 Task: Set the scheduling conditions so that the invitees can't schedule within 1 hour of an event start time.
Action: Mouse moved to (370, 370)
Screenshot: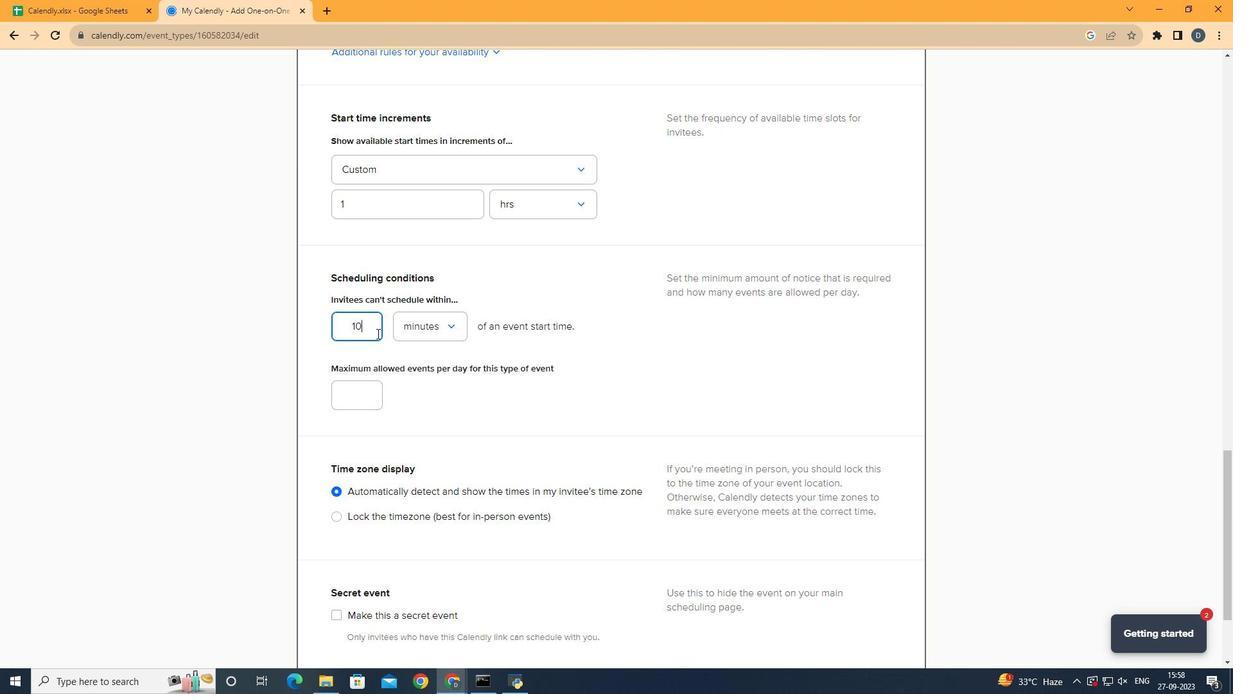 
Action: Mouse pressed left at (370, 370)
Screenshot: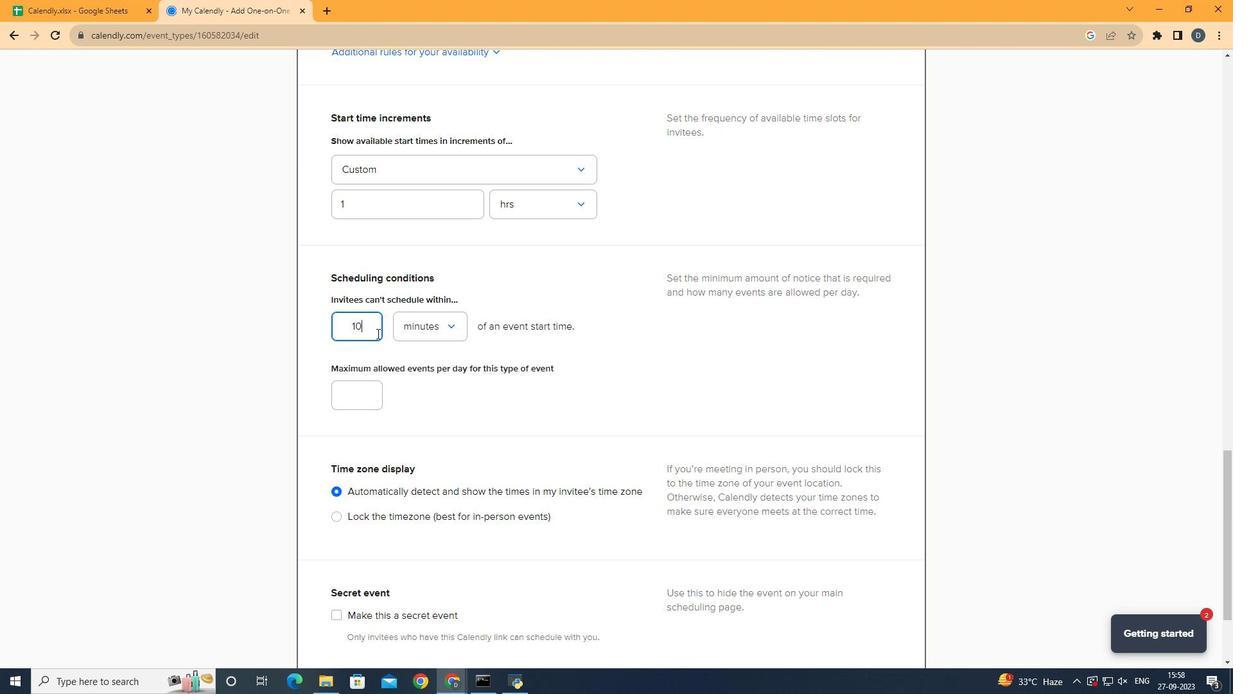 
Action: Key pressed <Key.backspace>
Screenshot: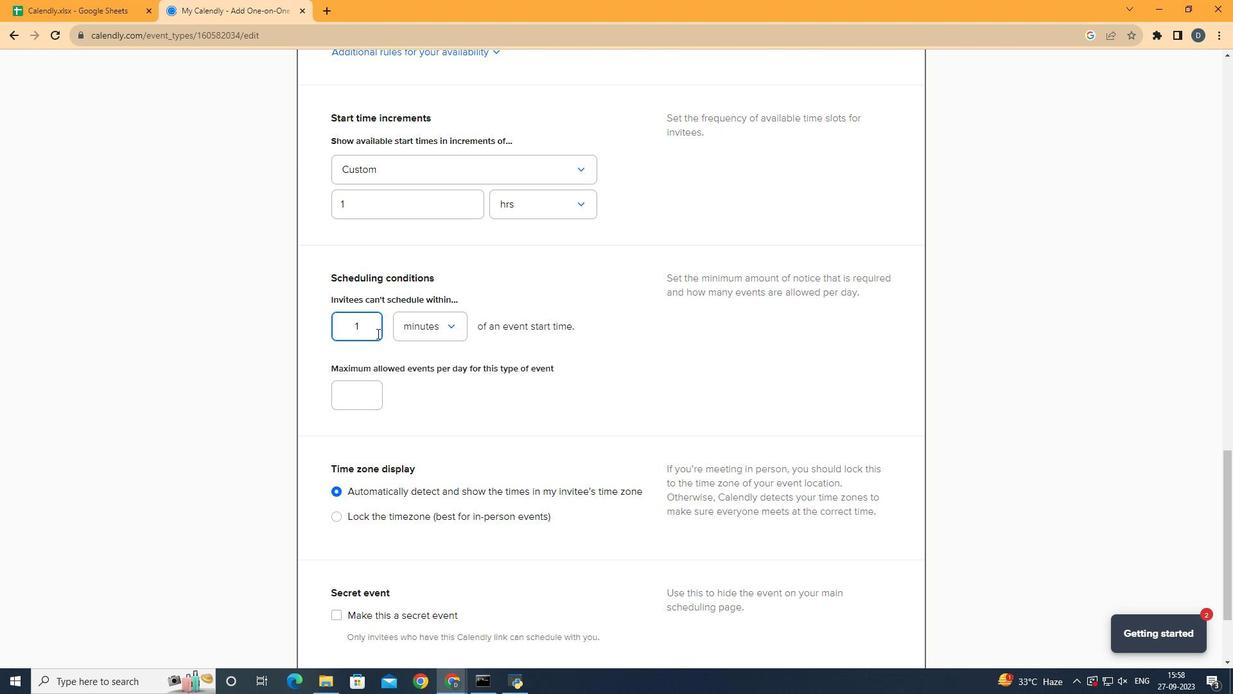 
Action: Mouse moved to (441, 368)
Screenshot: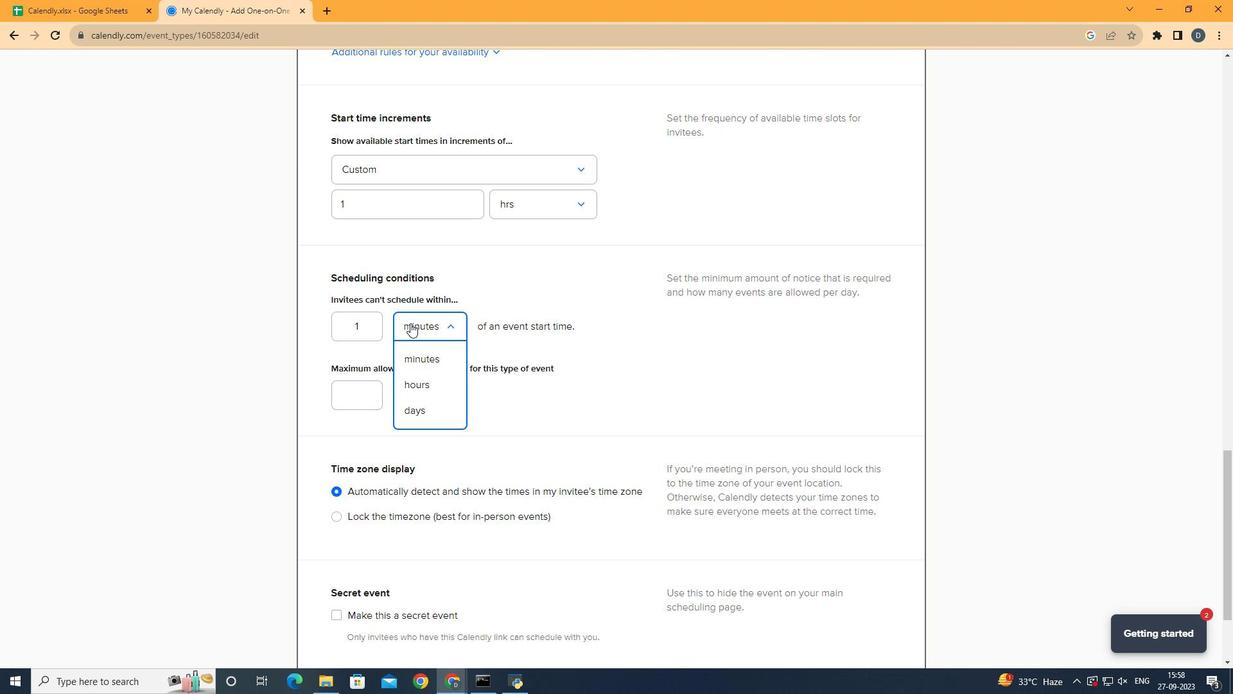
Action: Mouse pressed left at (441, 368)
Screenshot: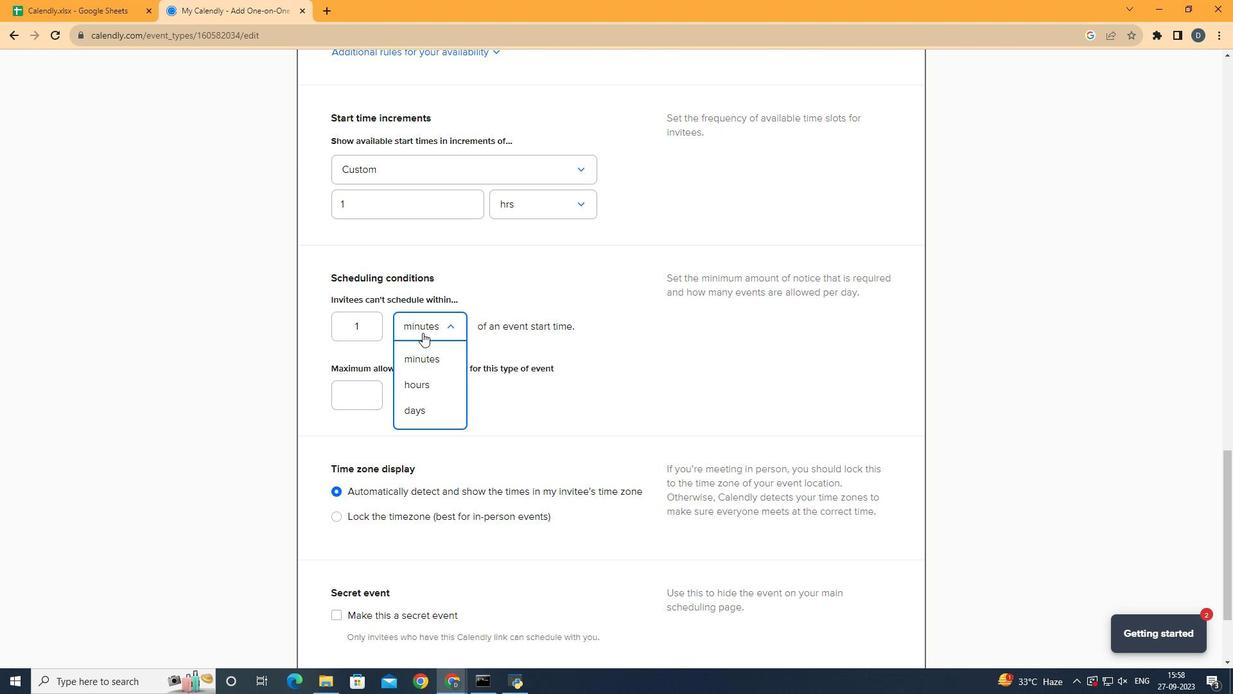 
Action: Mouse moved to (520, 380)
Screenshot: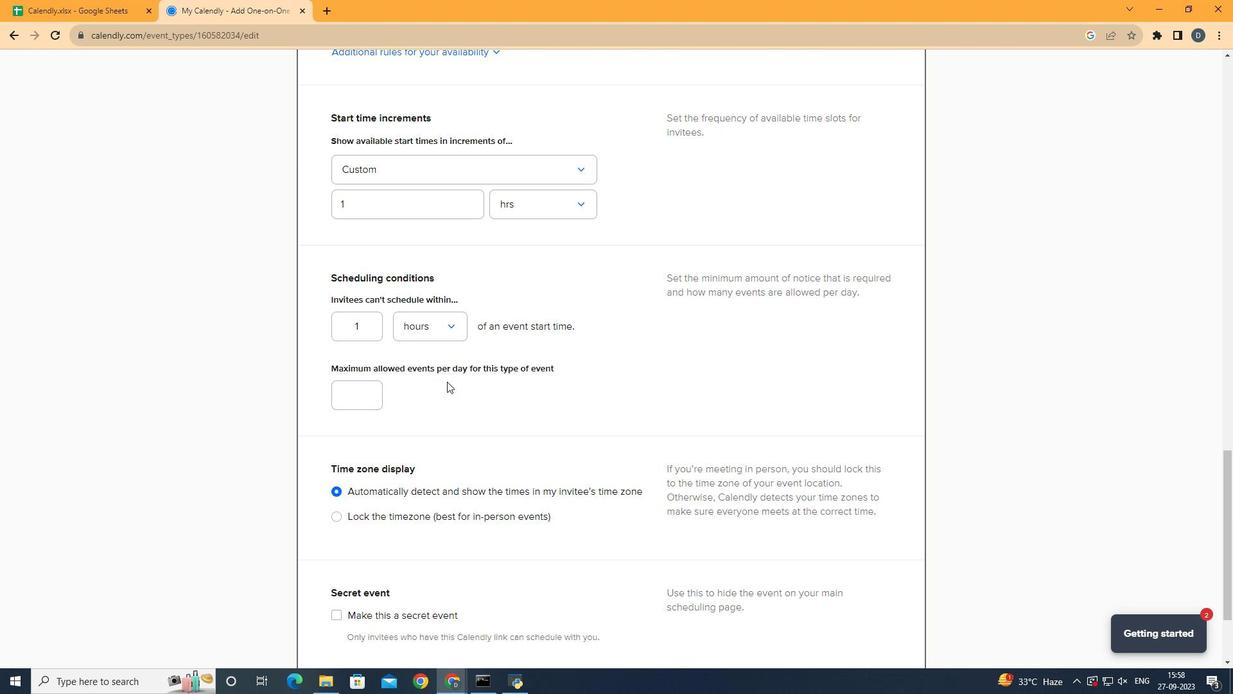 
Action: Mouse pressed left at (520, 380)
Screenshot: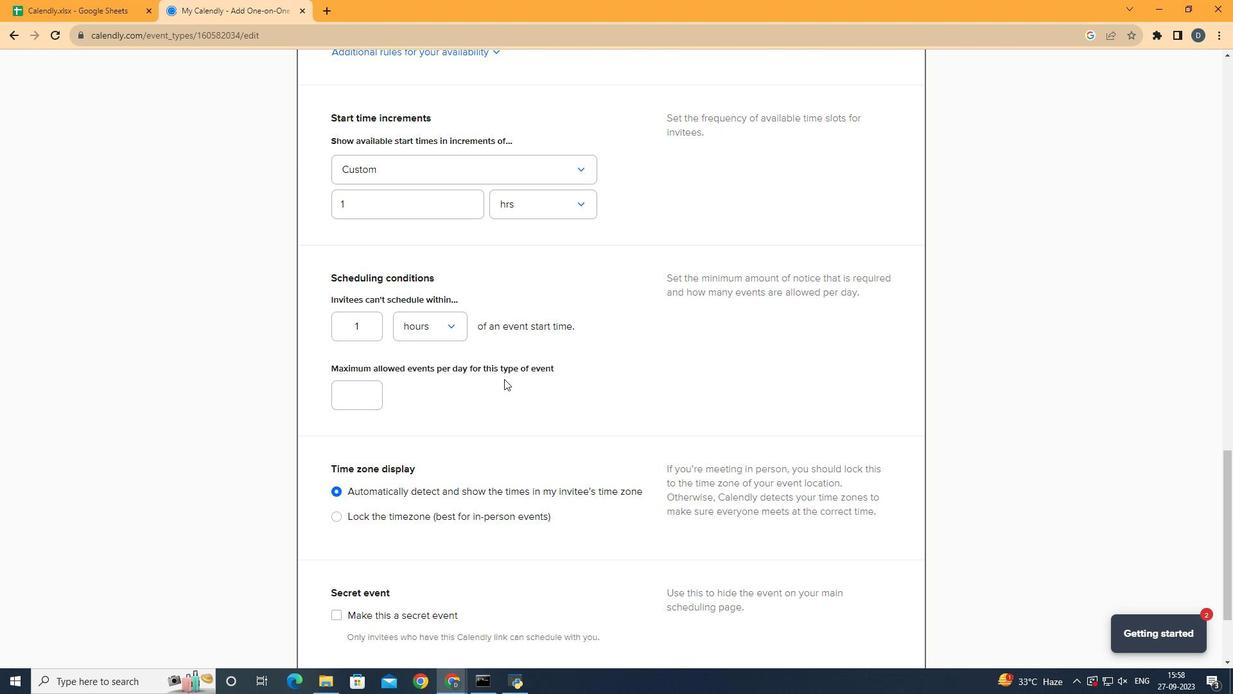 
Action: Mouse moved to (679, 379)
Screenshot: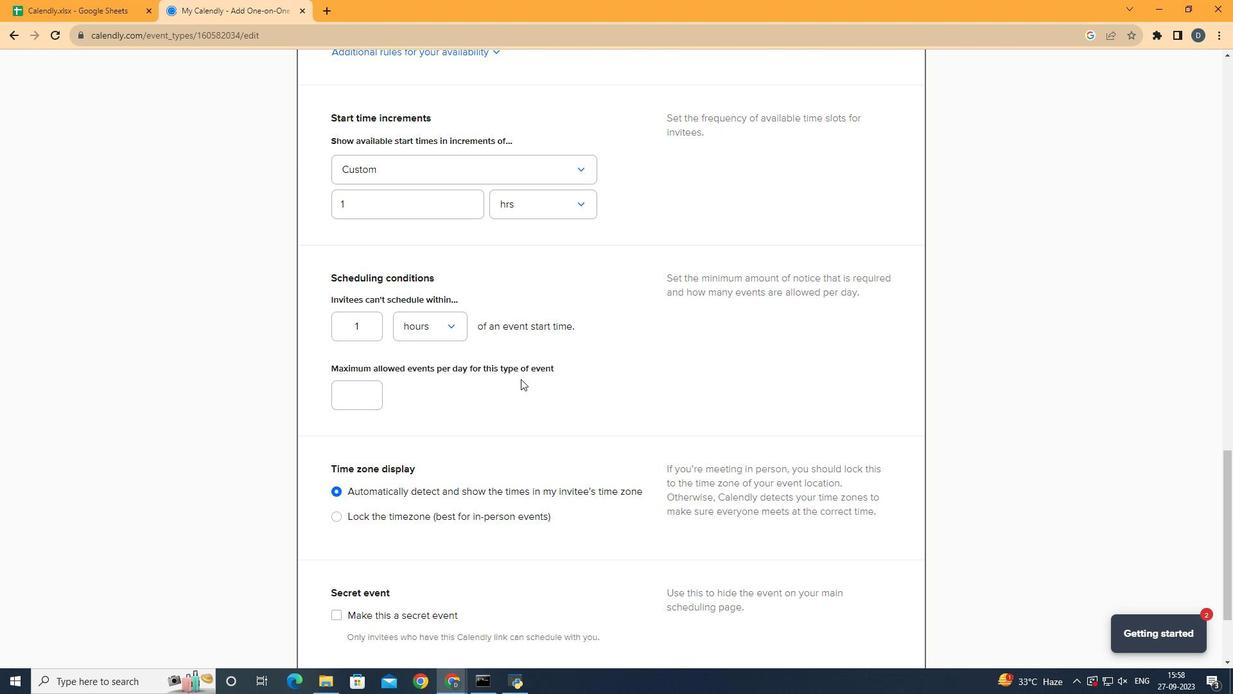 
